 Task: Send an email with the signature Dylan Clark with the subject 'Request for paternity leave' and the message 'Could you please confirm the details of the contract?' from softage.1@softage.net to softage.10@softage.net,  softage.1@softage.net and softage.2@softage.net with CC to softage.3@softage.net with an attached document Job_offer_letter.docx
Action: Key pressed n
Screenshot: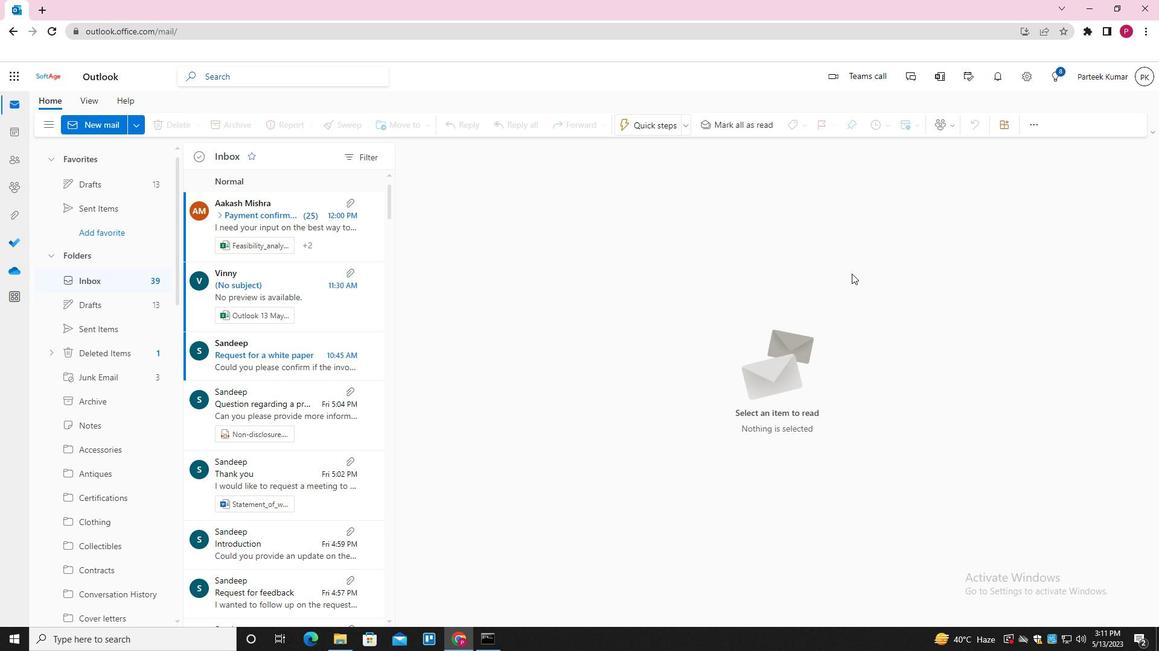 
Action: Mouse moved to (811, 130)
Screenshot: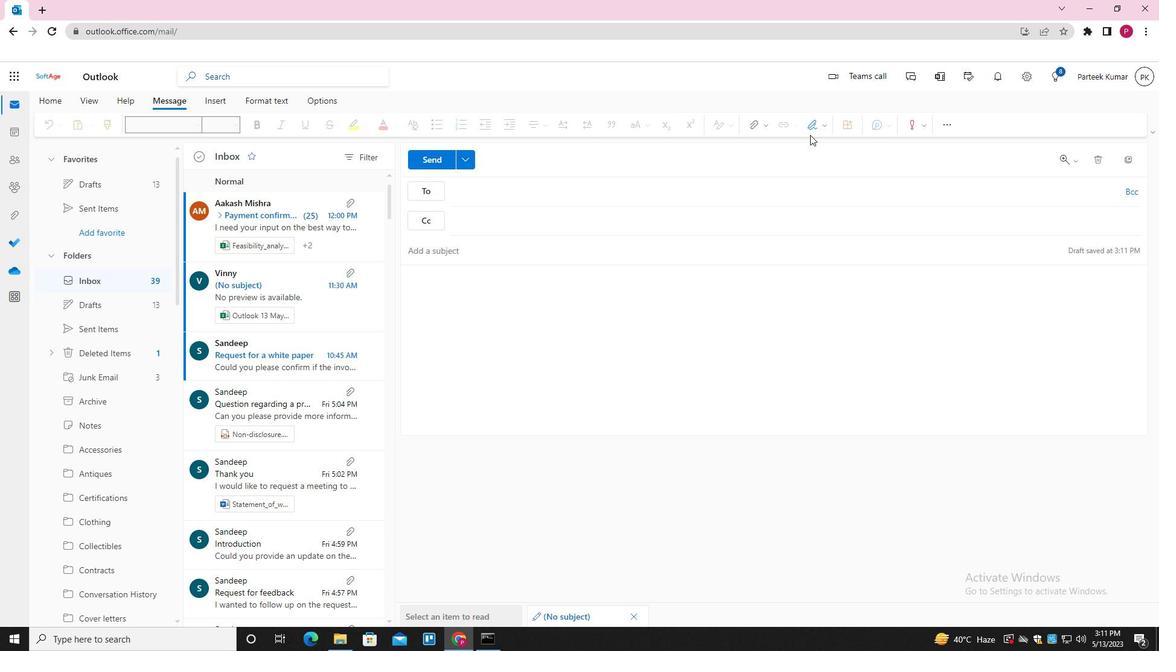 
Action: Mouse pressed left at (811, 130)
Screenshot: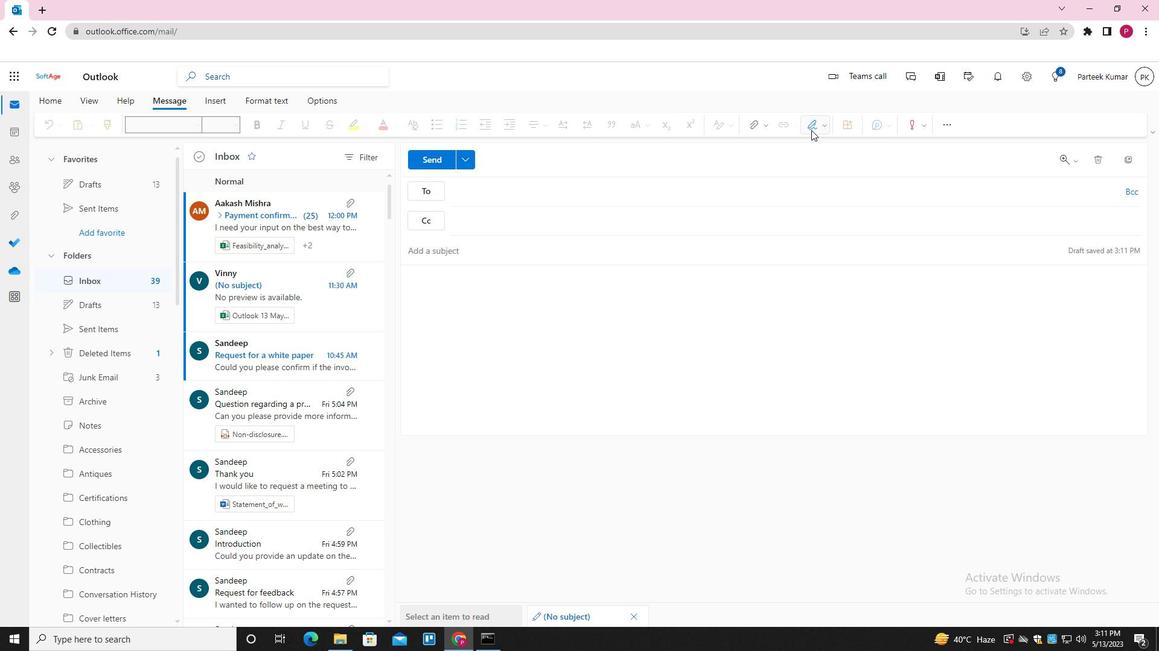 
Action: Mouse moved to (795, 176)
Screenshot: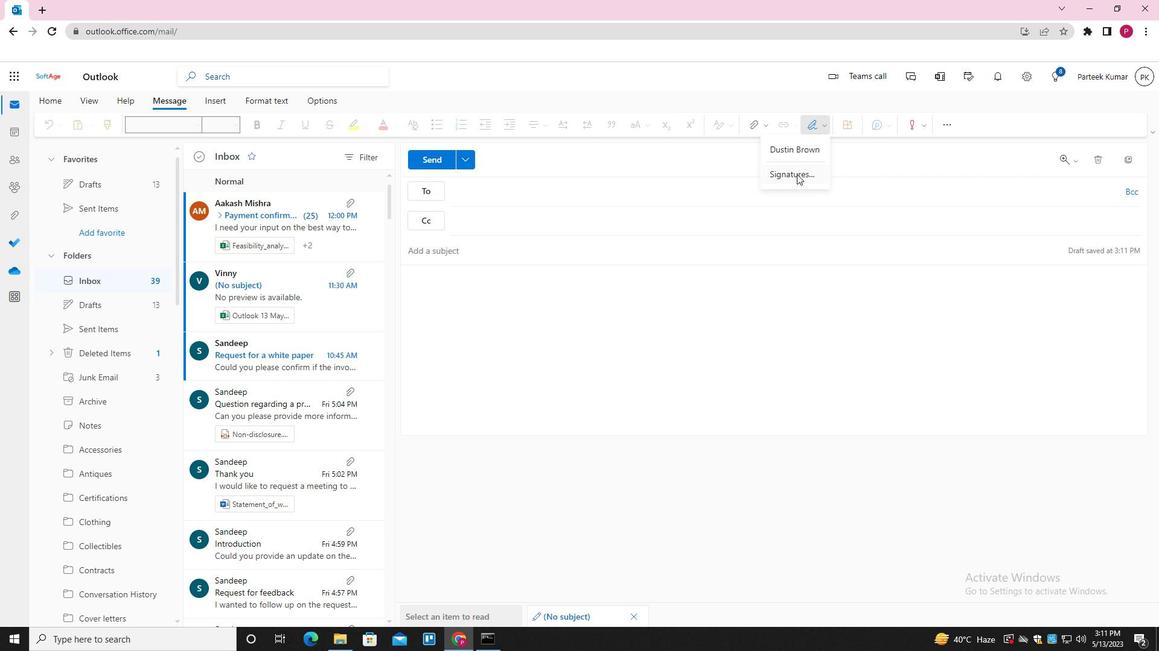 
Action: Mouse pressed left at (795, 176)
Screenshot: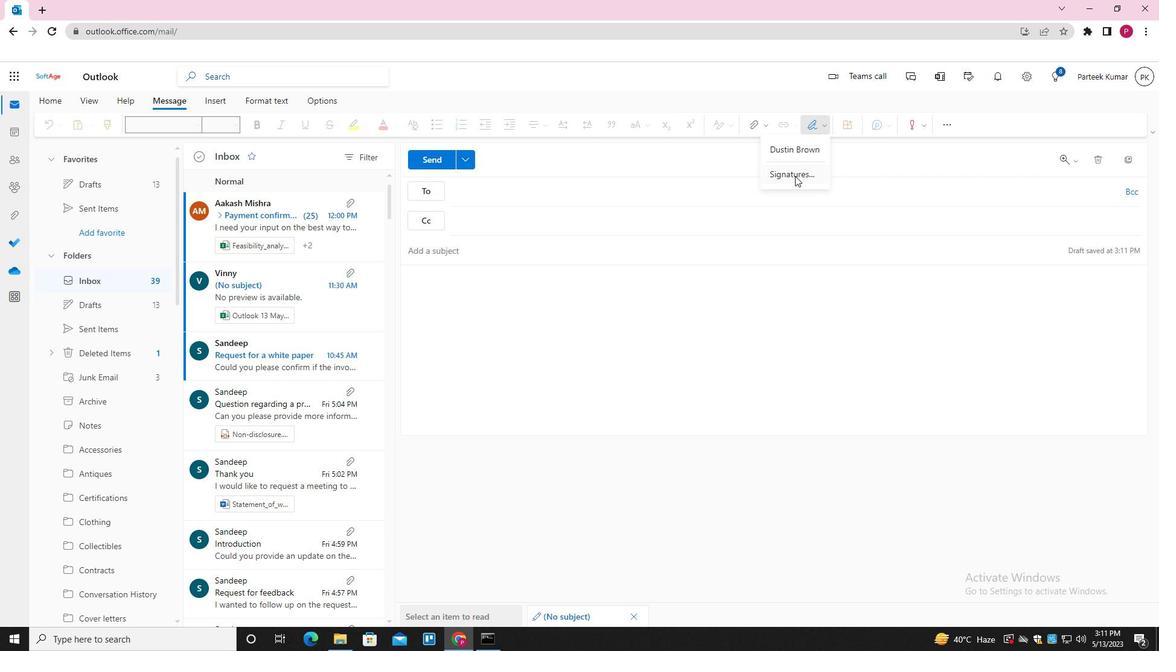 
Action: Mouse moved to (802, 220)
Screenshot: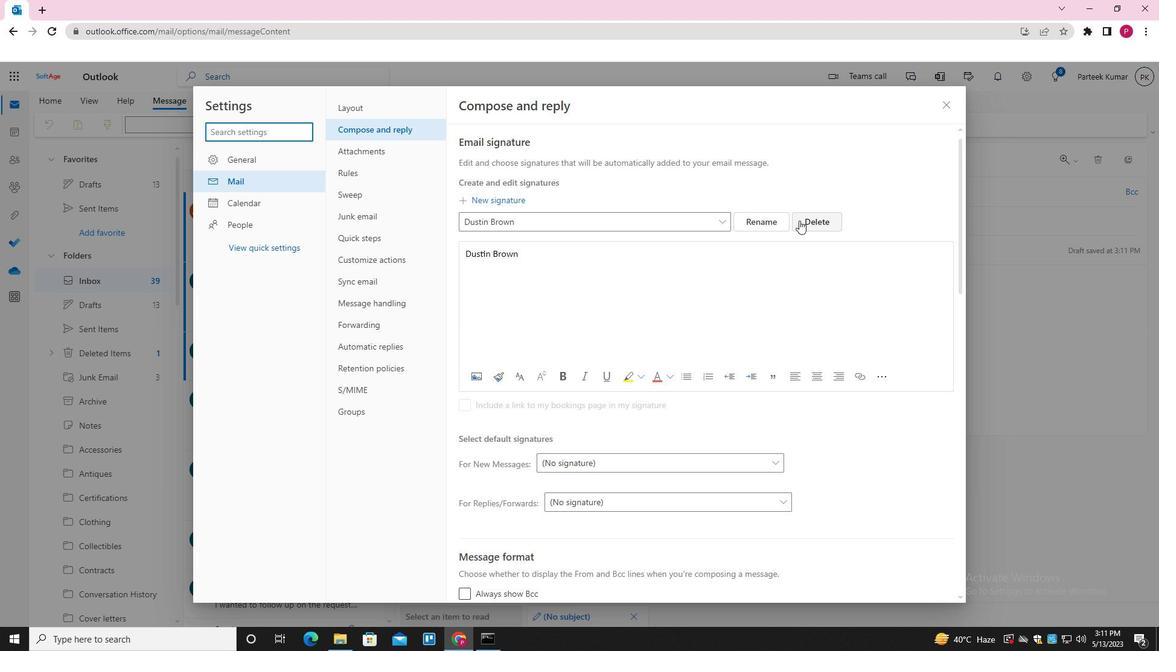 
Action: Mouse pressed left at (802, 220)
Screenshot: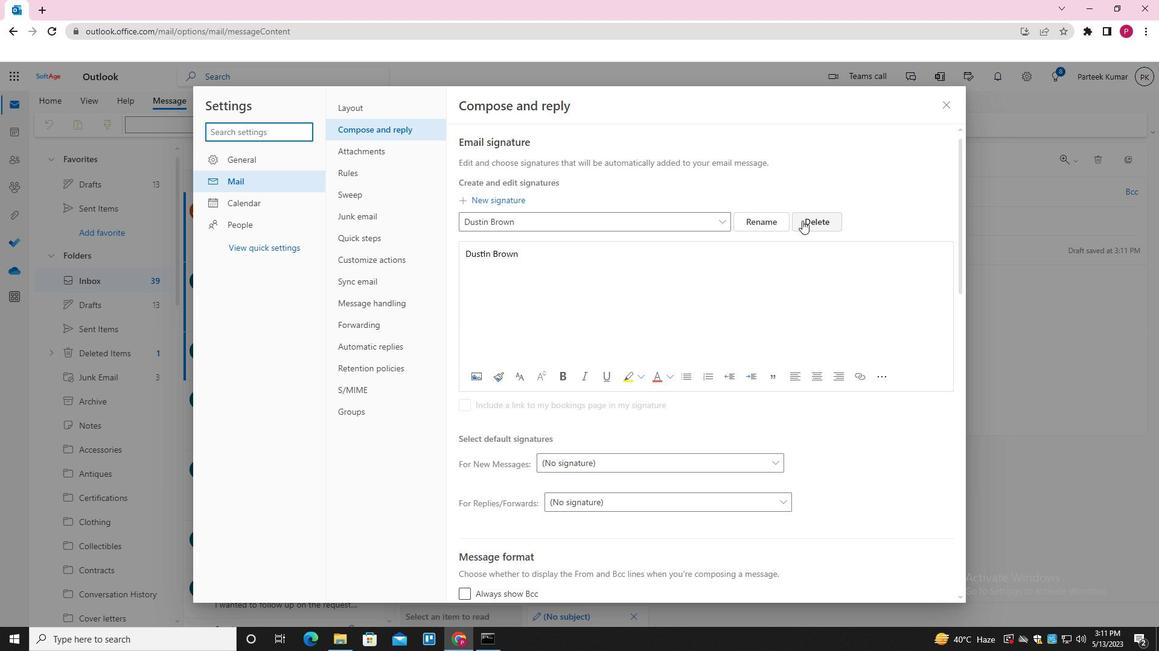 
Action: Mouse moved to (710, 219)
Screenshot: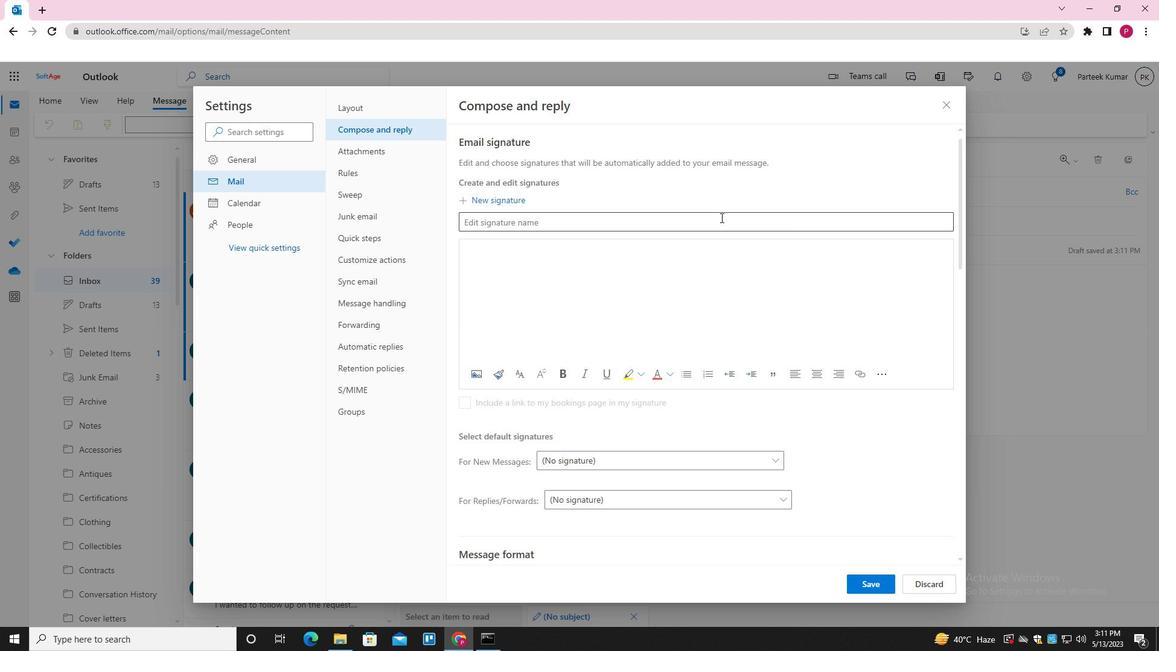 
Action: Mouse pressed left at (710, 219)
Screenshot: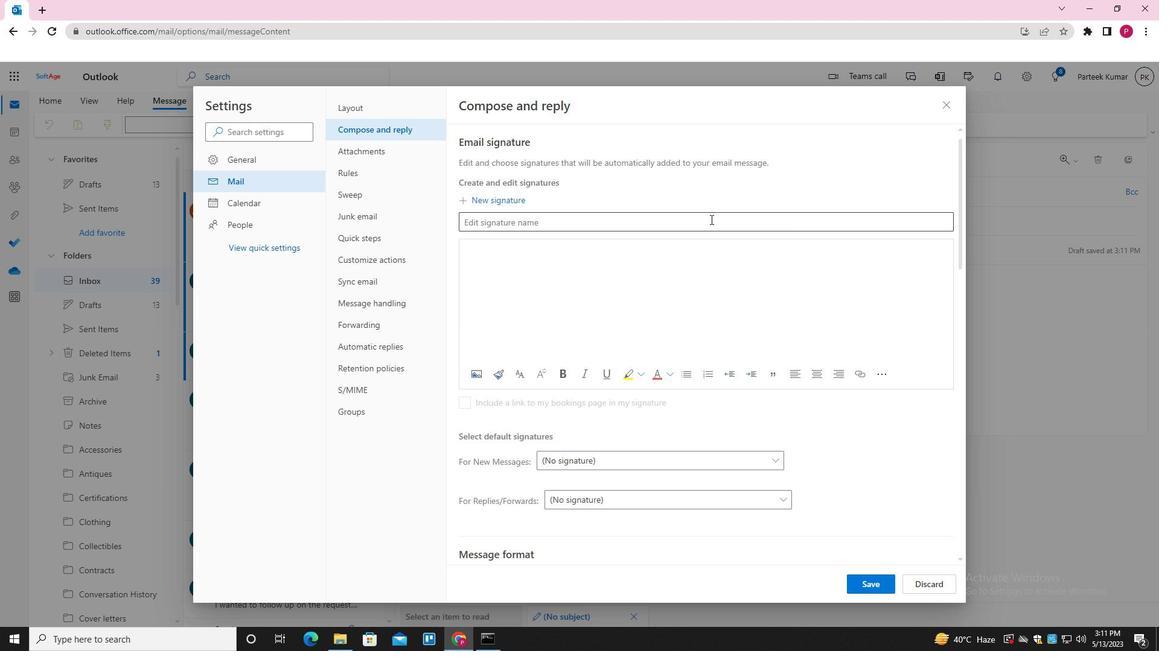 
Action: Key pressed <Key.shift>DYLAN<Key.space><Key.shift>CLARK<Key.space><Key.tab><Key.shift>DYLAN<Key.space><Key.shift>CLARK<Key.space>
Screenshot: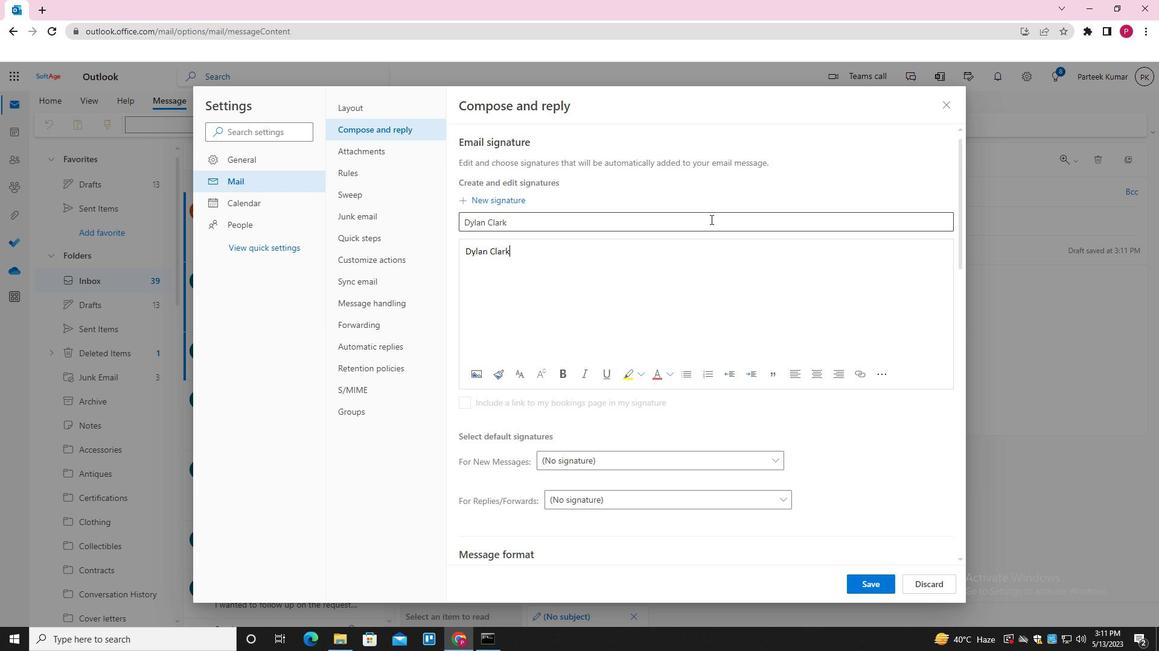 
Action: Mouse moved to (860, 586)
Screenshot: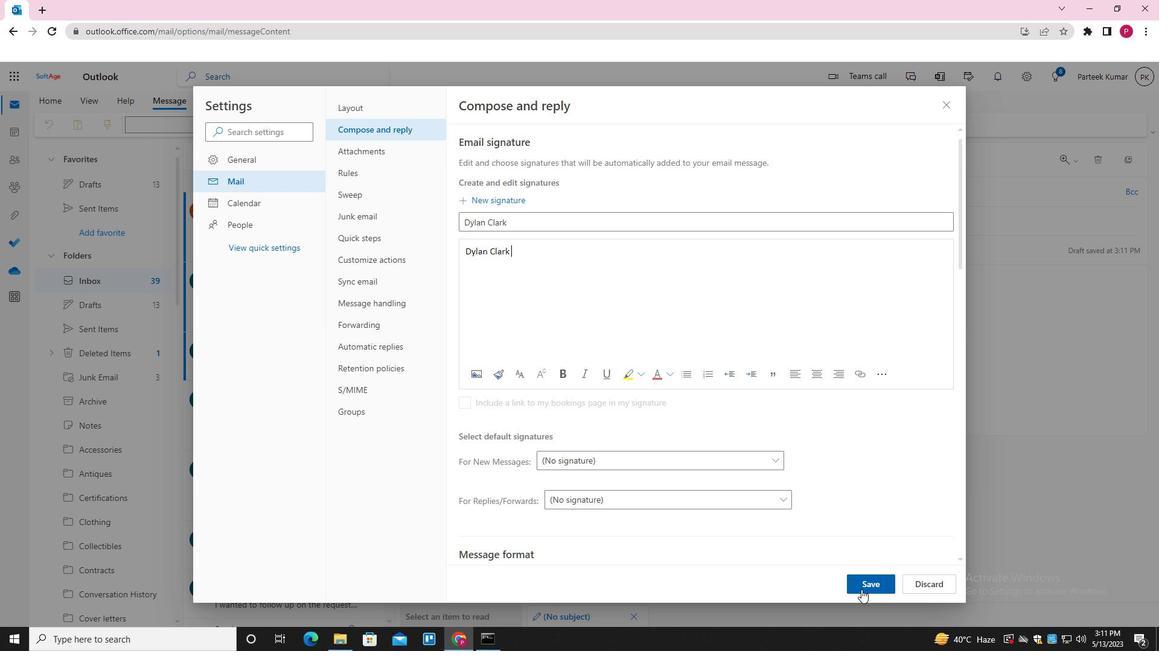 
Action: Mouse pressed left at (860, 586)
Screenshot: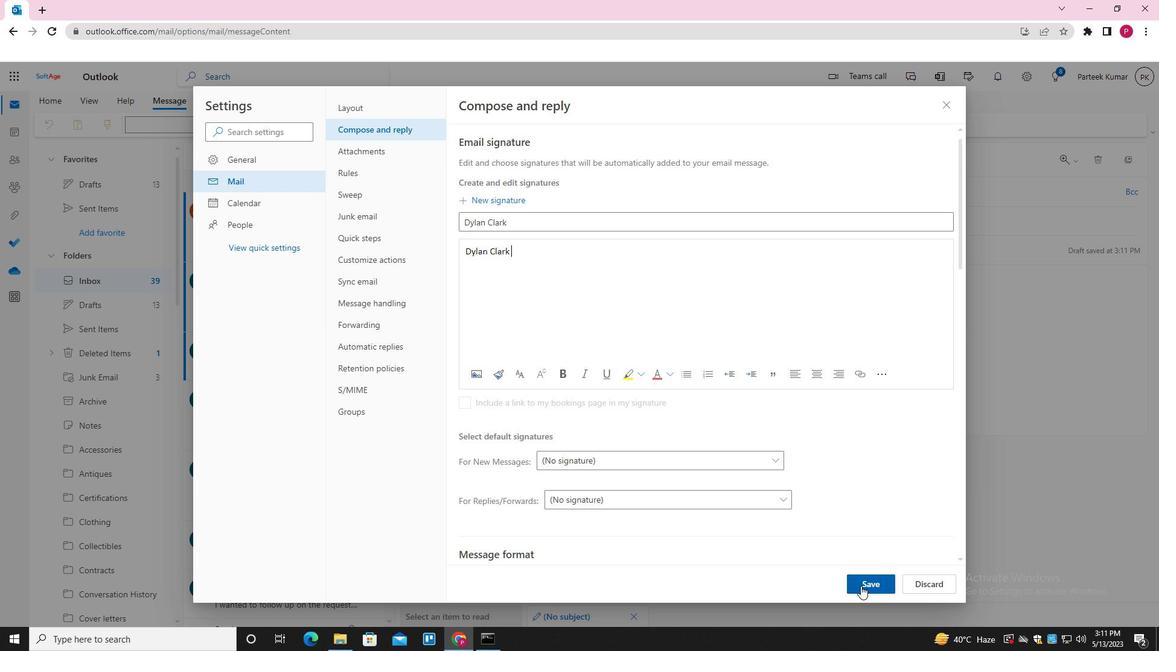
Action: Mouse moved to (944, 109)
Screenshot: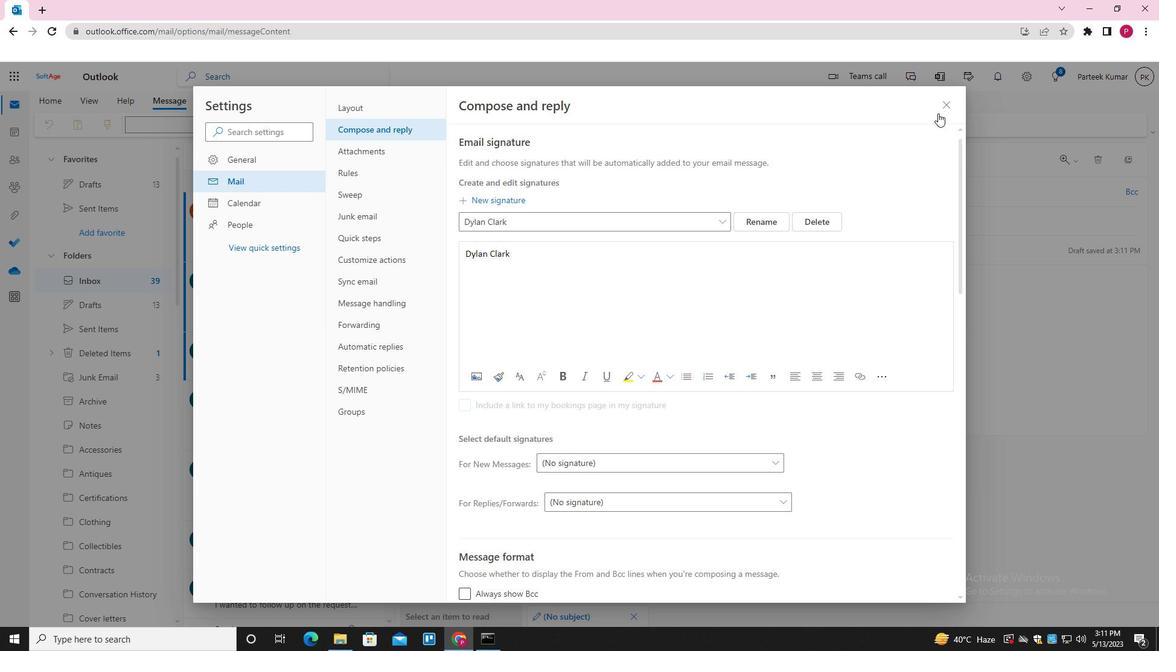 
Action: Mouse pressed left at (944, 109)
Screenshot: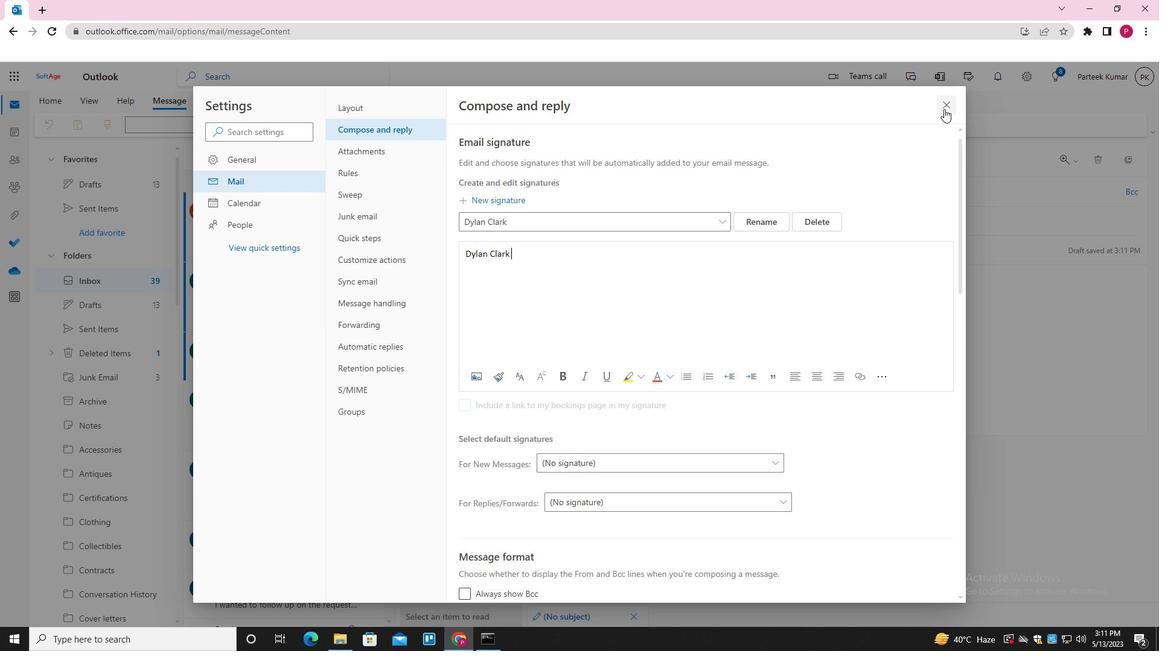 
Action: Mouse moved to (811, 122)
Screenshot: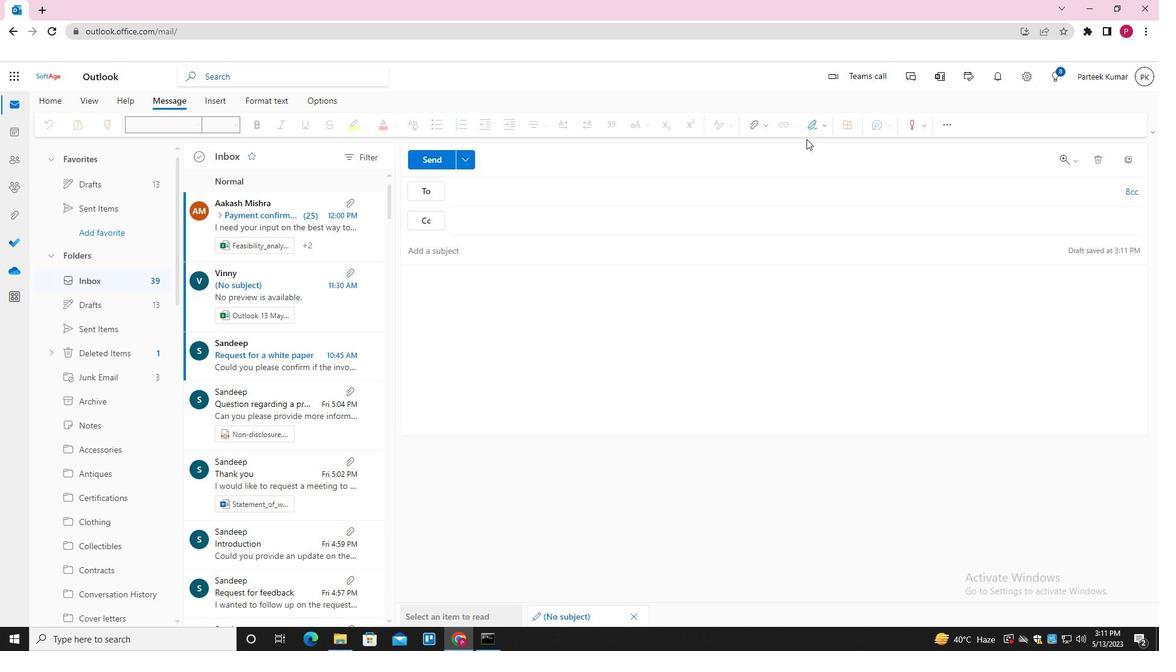 
Action: Mouse pressed left at (811, 122)
Screenshot: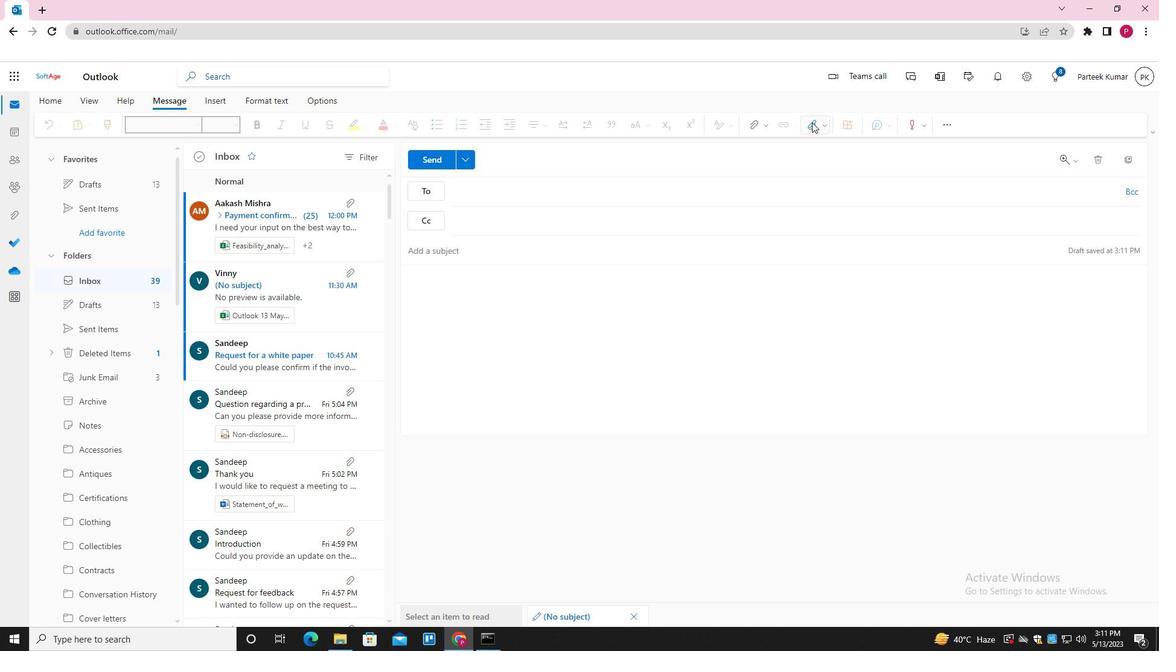 
Action: Mouse moved to (804, 147)
Screenshot: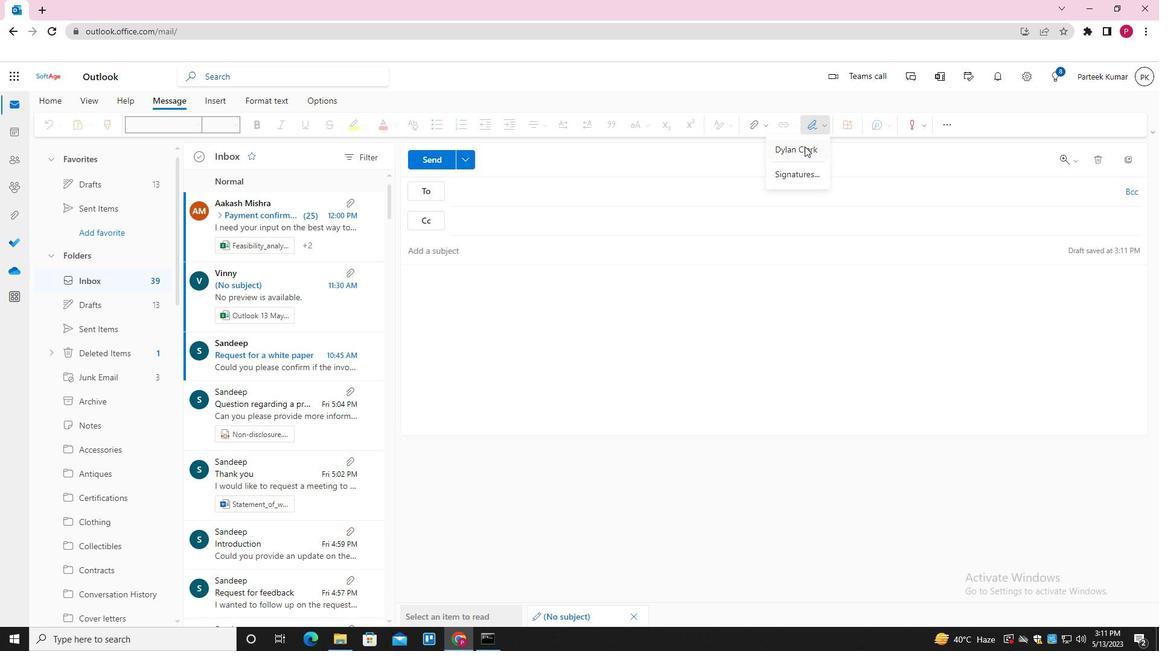 
Action: Mouse pressed left at (804, 147)
Screenshot: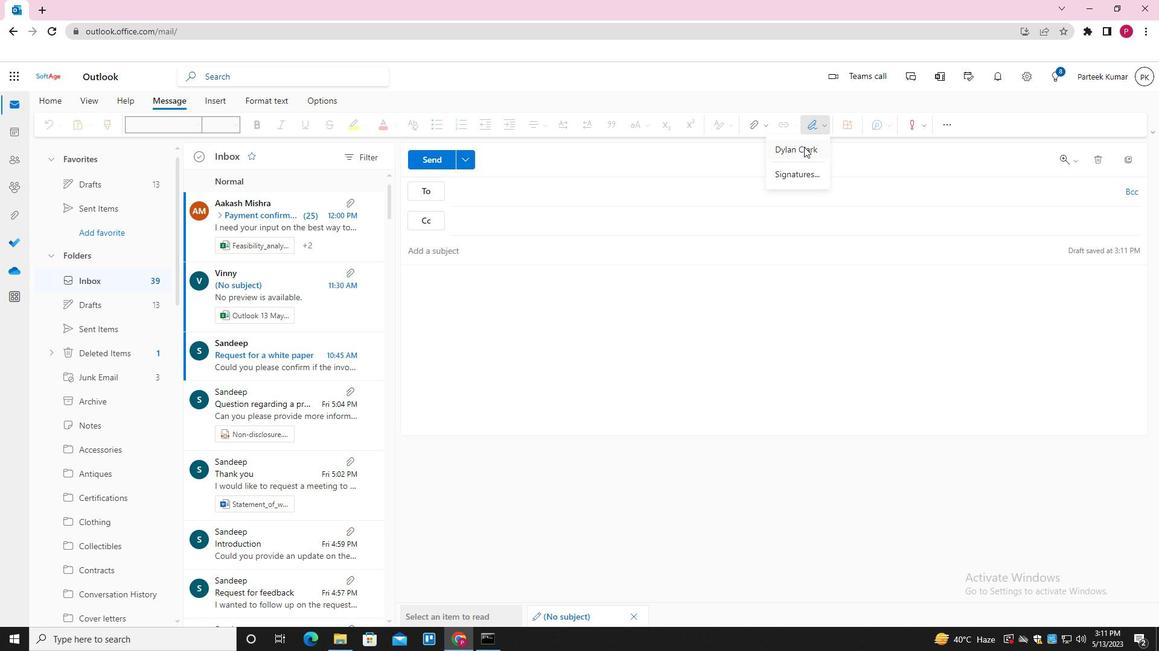 
Action: Mouse moved to (519, 255)
Screenshot: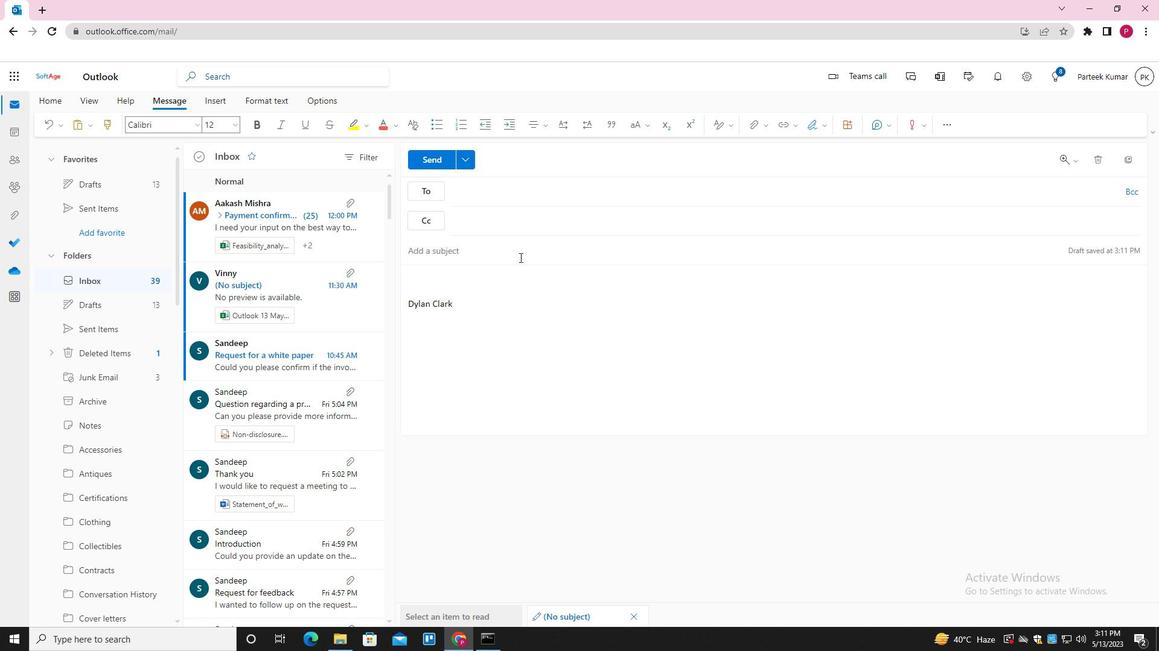 
Action: Mouse pressed left at (519, 255)
Screenshot: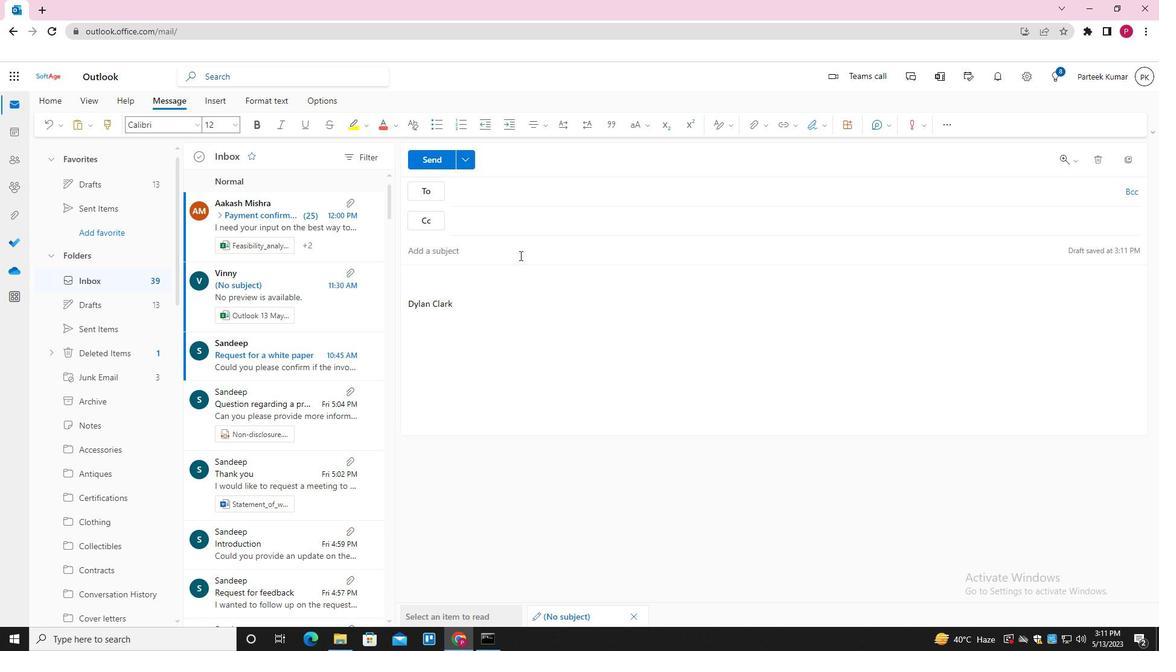 
Action: Key pressed <Key.shift>REQUEST<Key.space>FOR<Key.space>PATERNITY<Key.space>LEAVE<Key.space><Key.tab><Key.shift_r>COULD<Key.space>YOU<Key.space>PLEASE<Key.space>CONFIRM<Key.space>THE<Key.space>DETAILS<Key.space>OF<Key.space>THE<Key.space>CONTRACT<Key.shift_r>?
Screenshot: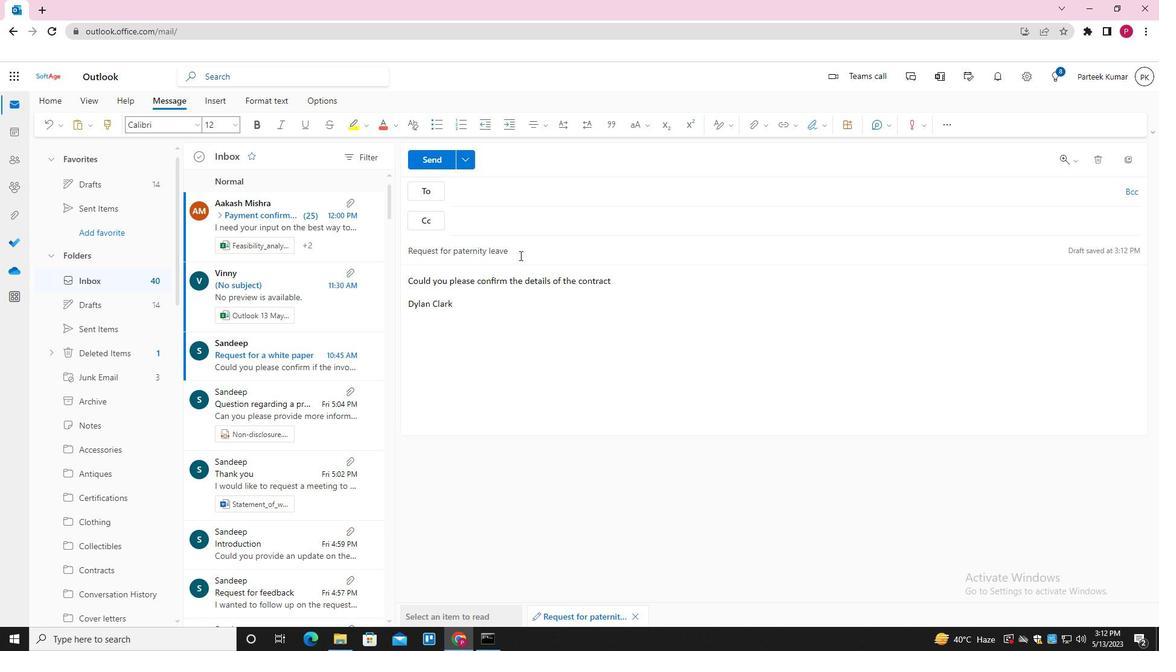 
Action: Mouse moved to (522, 193)
Screenshot: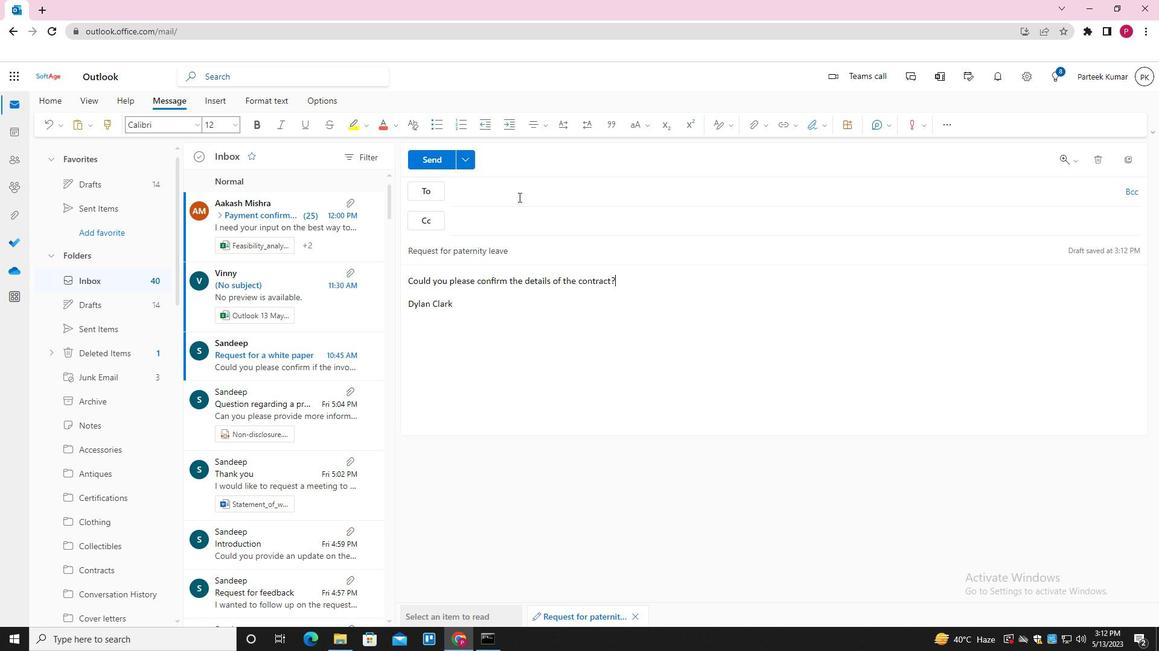 
Action: Mouse pressed left at (522, 193)
Screenshot: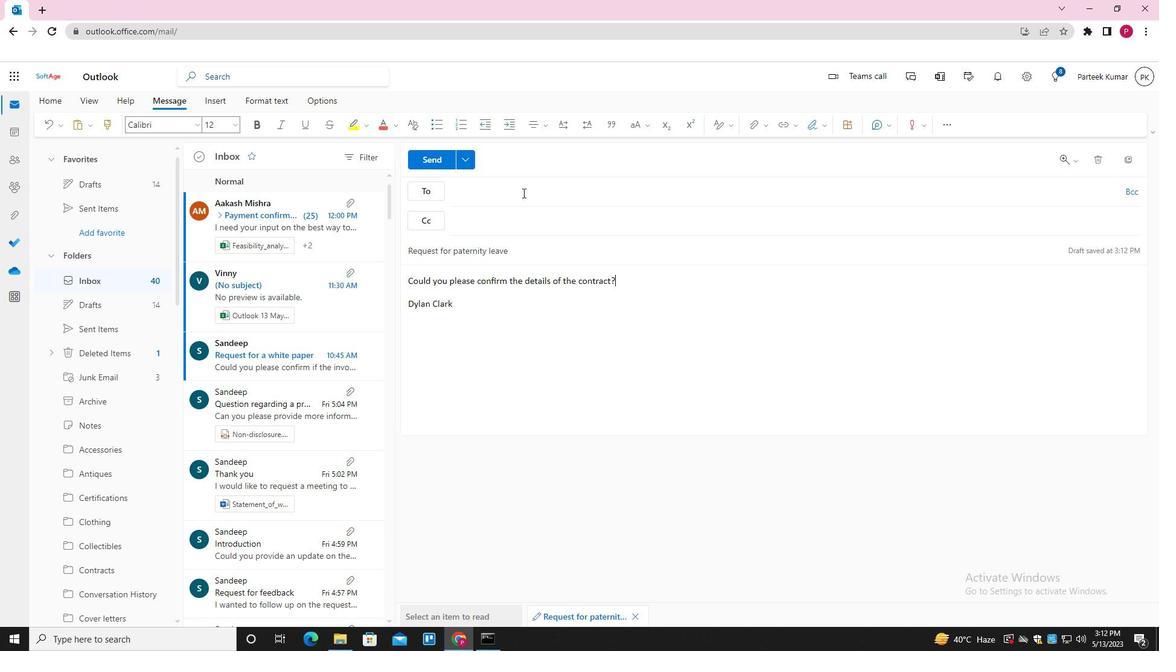 
Action: Key pressed SOFTAGE.10<Key.shift>@SOFTAGE.NET<Key.enter>SOFTAGE.1<Key.shift>@SOFTAGE.NET<Key.enter>SOFTAGE.2<Key.shift>@SOFTAGE.NET<Key.enter><Key.tab>SOFTAGE.3<Key.shift>@SOFTAGE.NET<Key.enter>
Screenshot: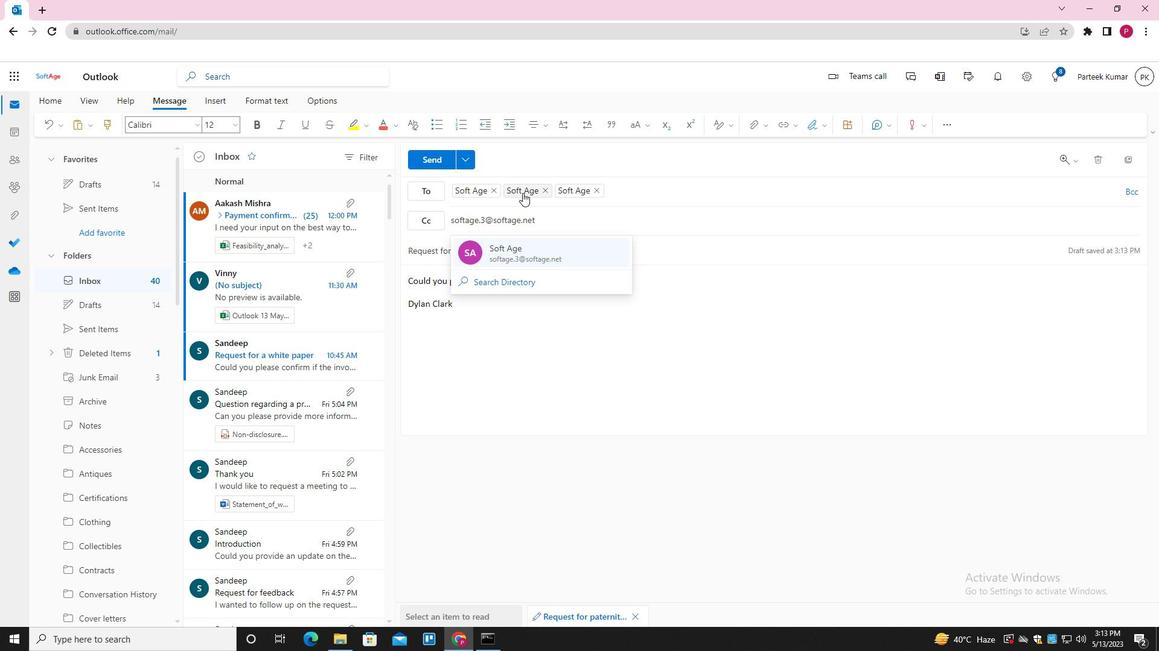 
Action: Mouse moved to (756, 121)
Screenshot: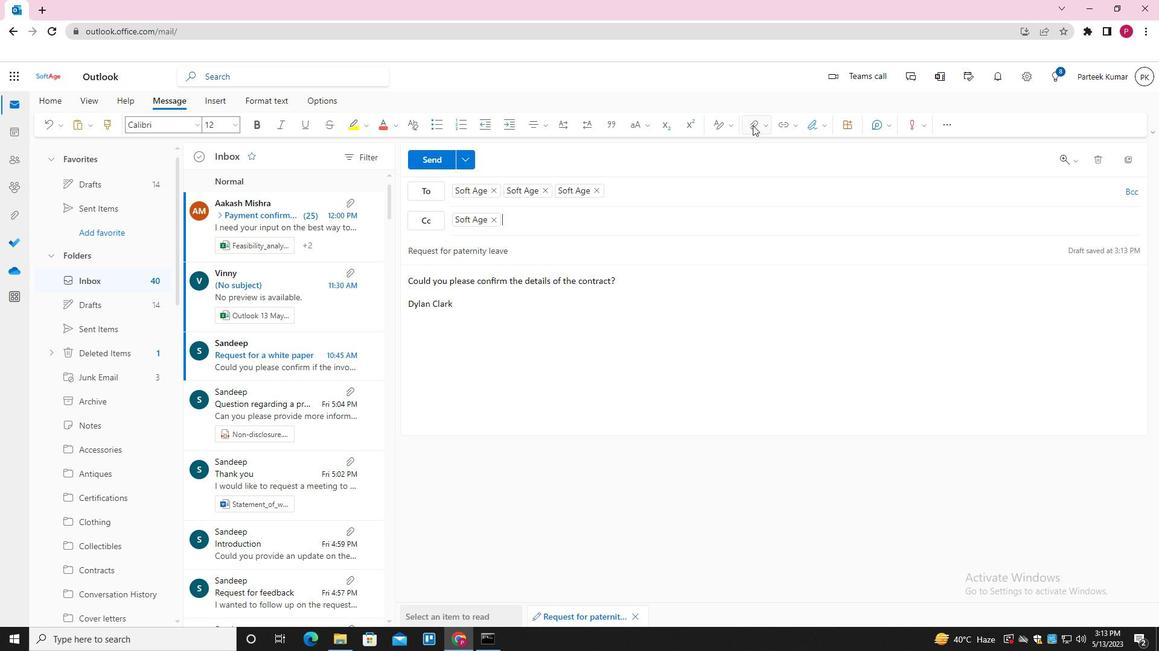 
Action: Mouse pressed left at (756, 121)
Screenshot: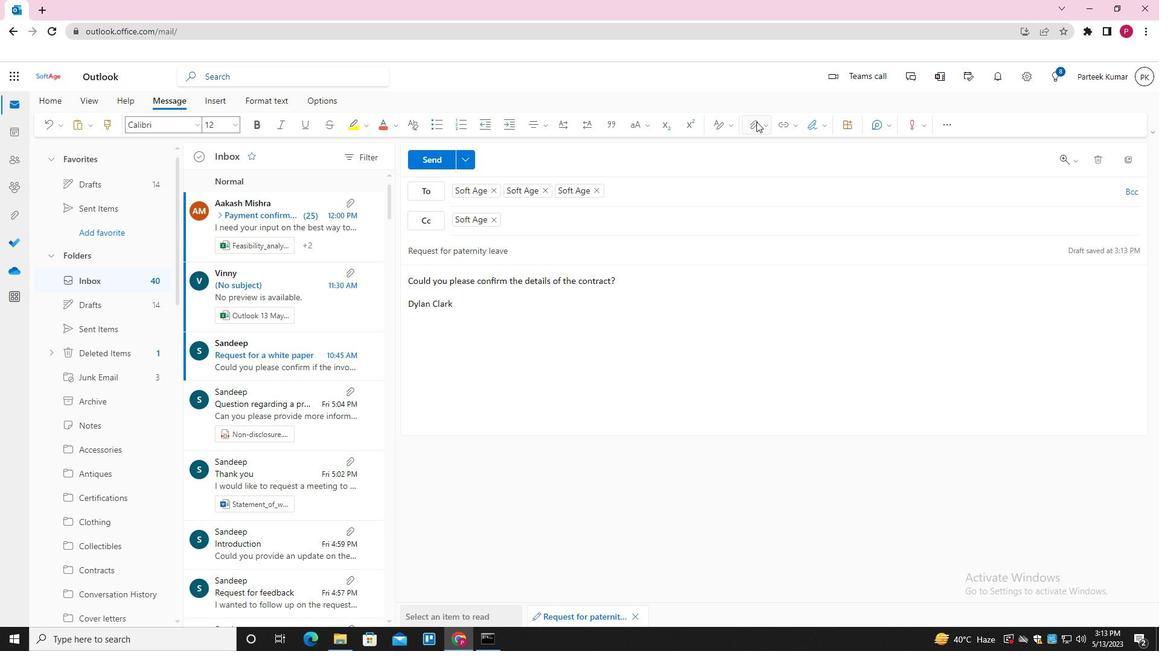 
Action: Mouse moved to (723, 153)
Screenshot: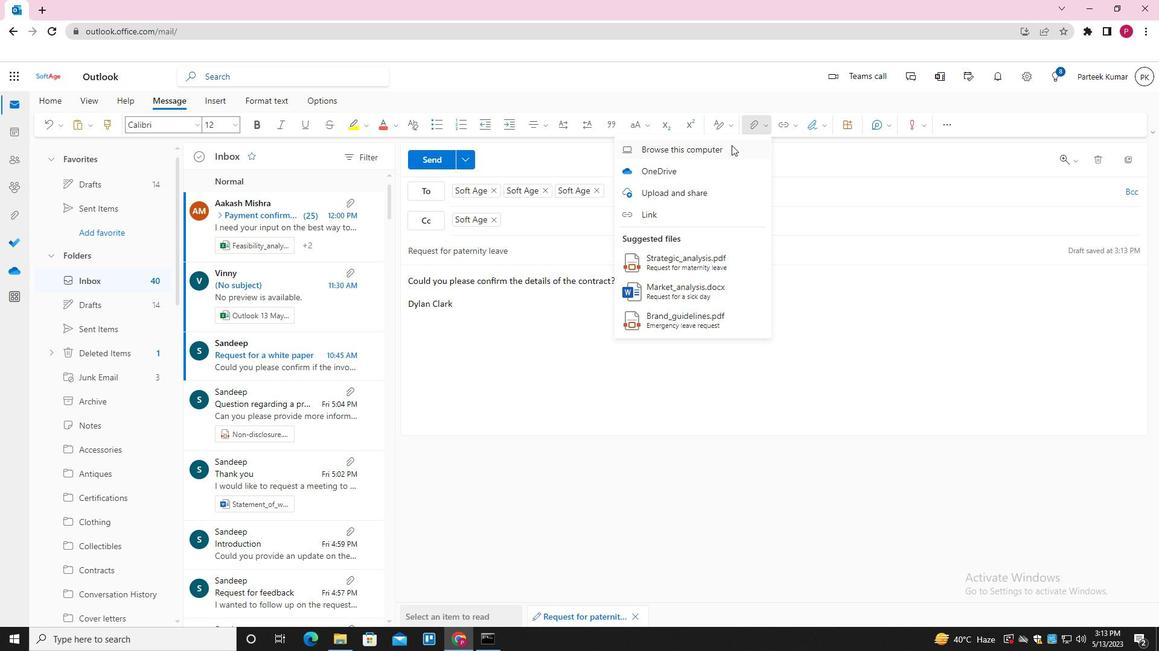 
Action: Mouse pressed left at (723, 153)
Screenshot: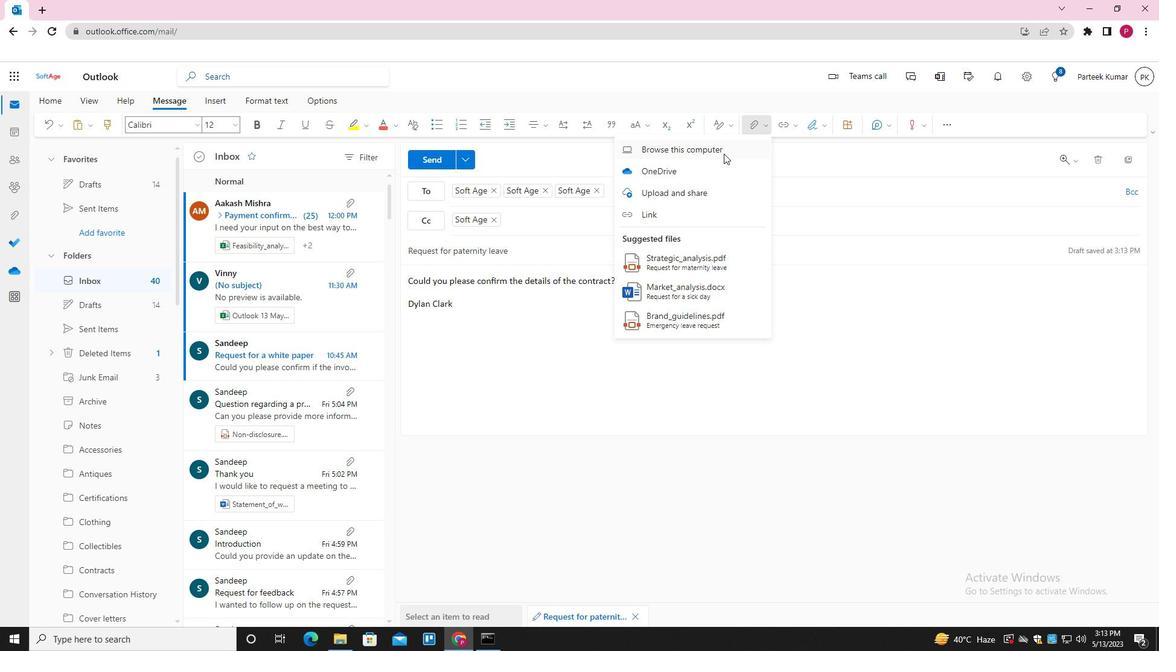 
Action: Mouse moved to (184, 92)
Screenshot: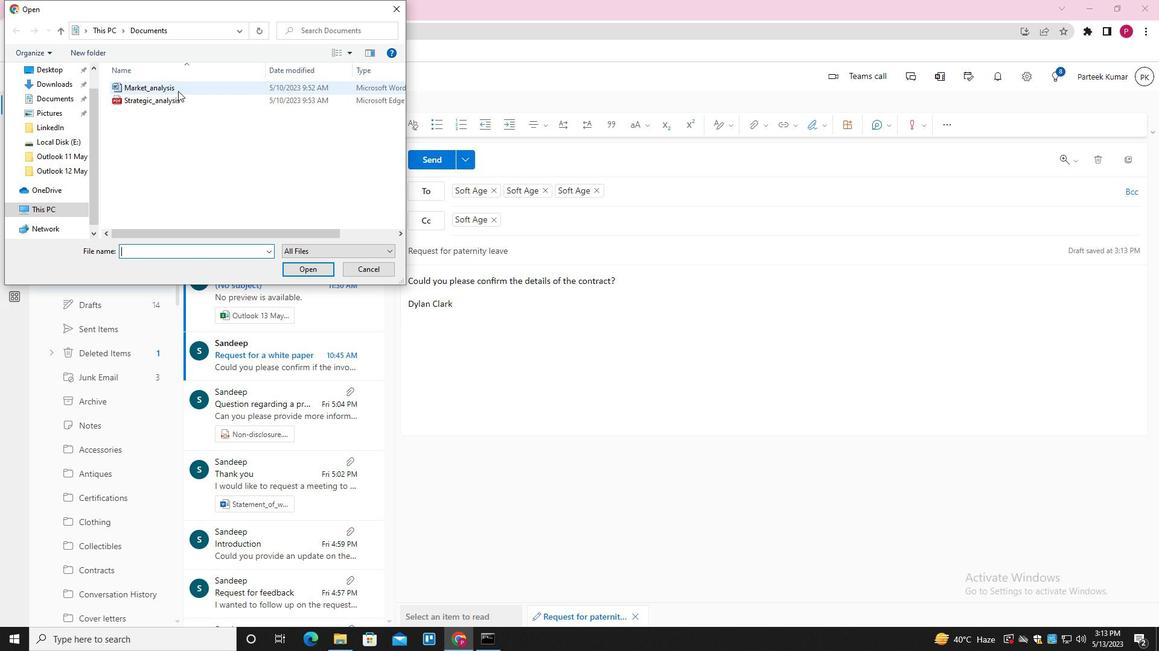 
Action: Mouse pressed left at (184, 92)
Screenshot: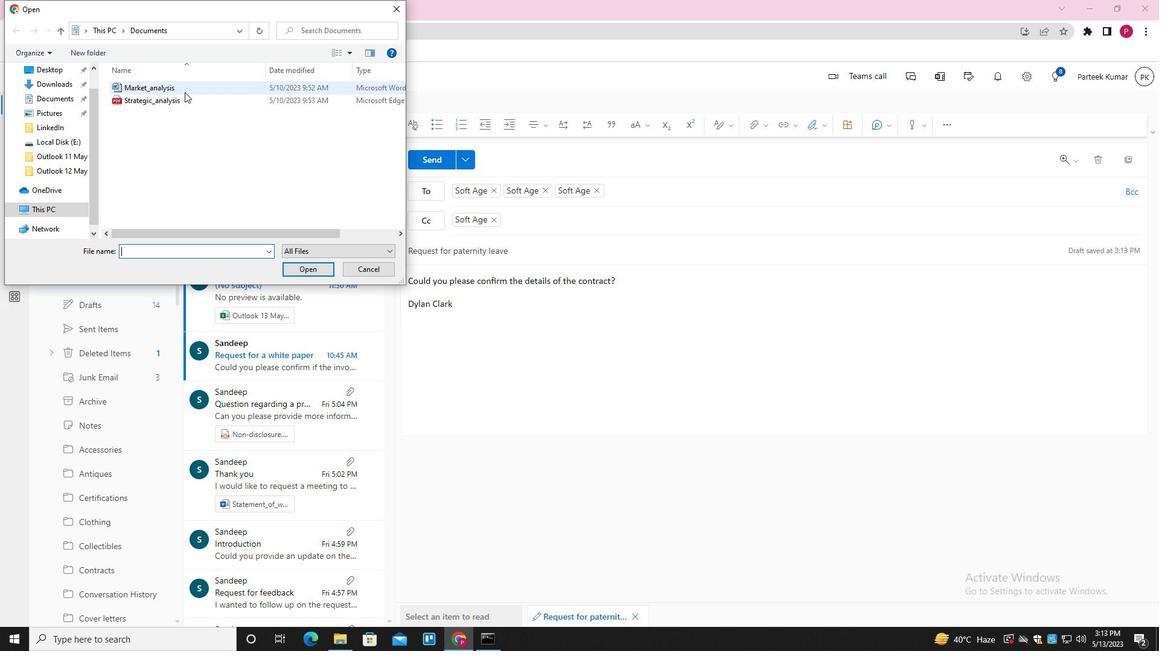 
Action: Mouse moved to (185, 92)
Screenshot: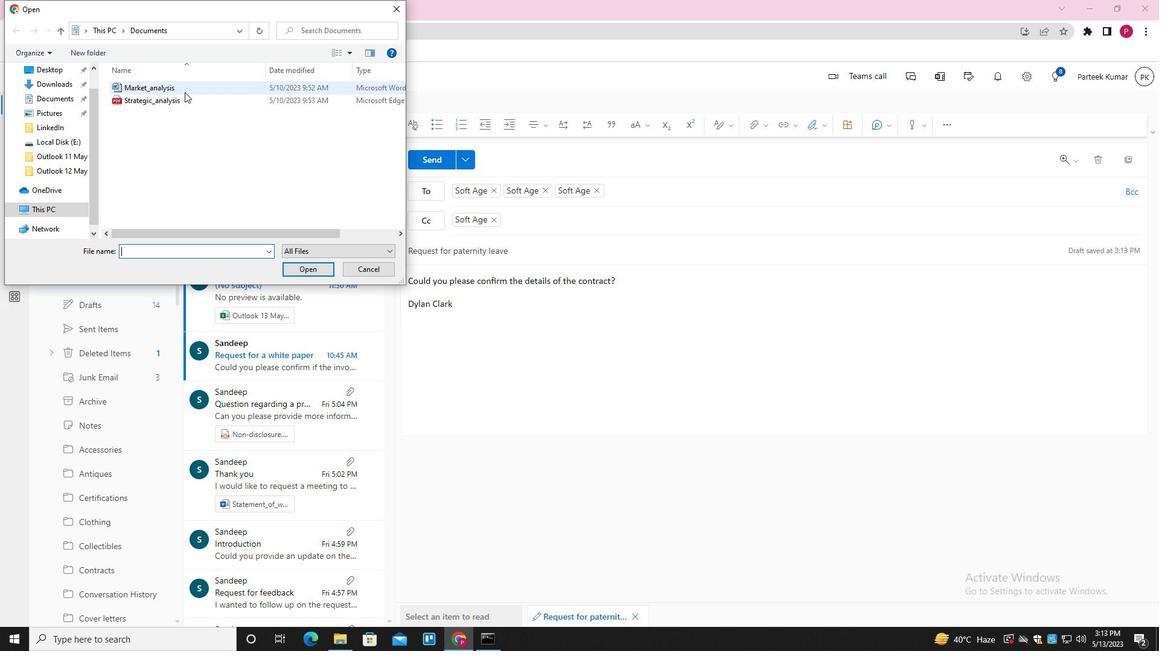 
Action: Key pressed <Key.f2><Key.shift>JOB<Key.shift_r>_OFFER<Key.shift_r>_LETTER<Key.enter>
Screenshot: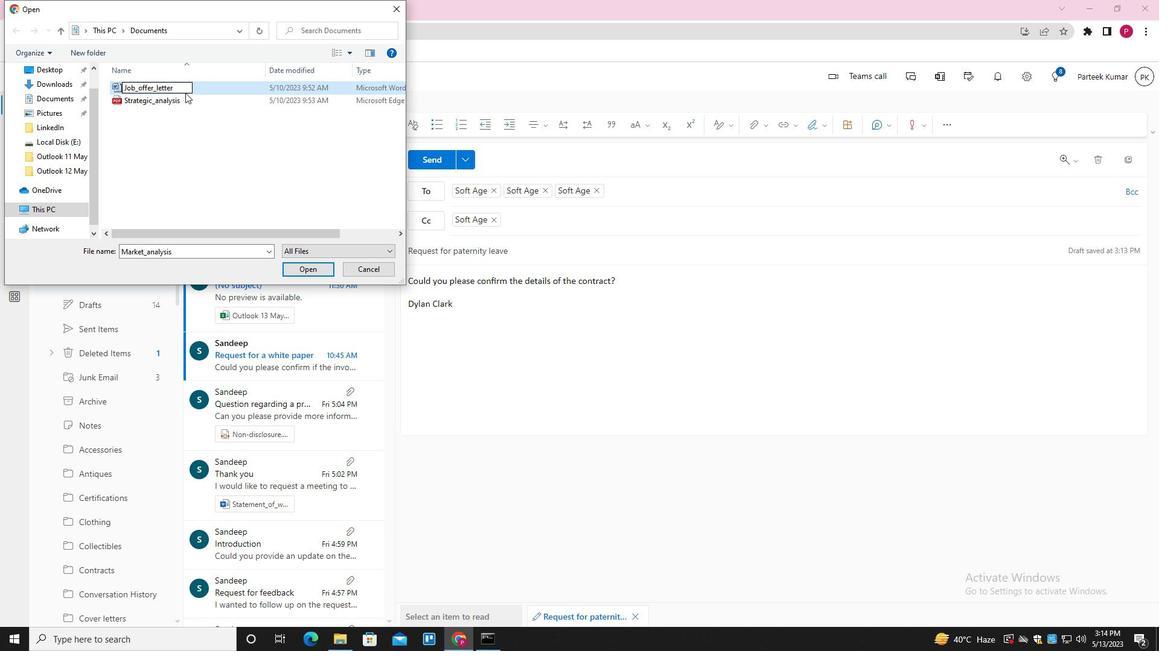 
Action: Mouse pressed left at (185, 92)
Screenshot: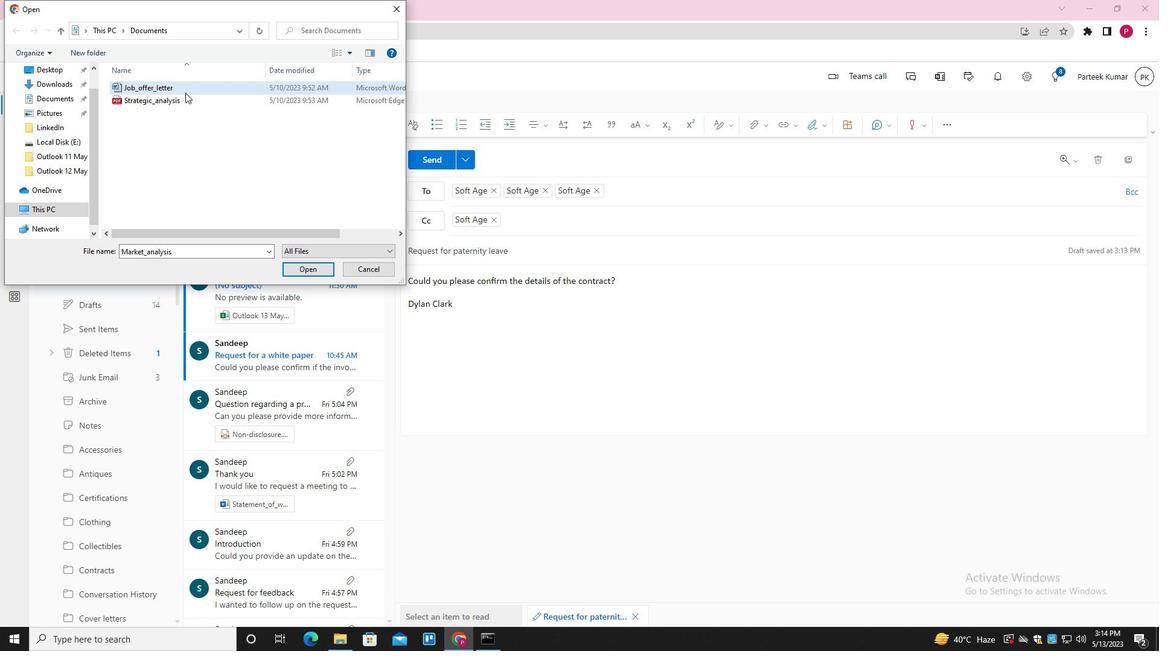 
Action: Mouse moved to (315, 271)
Screenshot: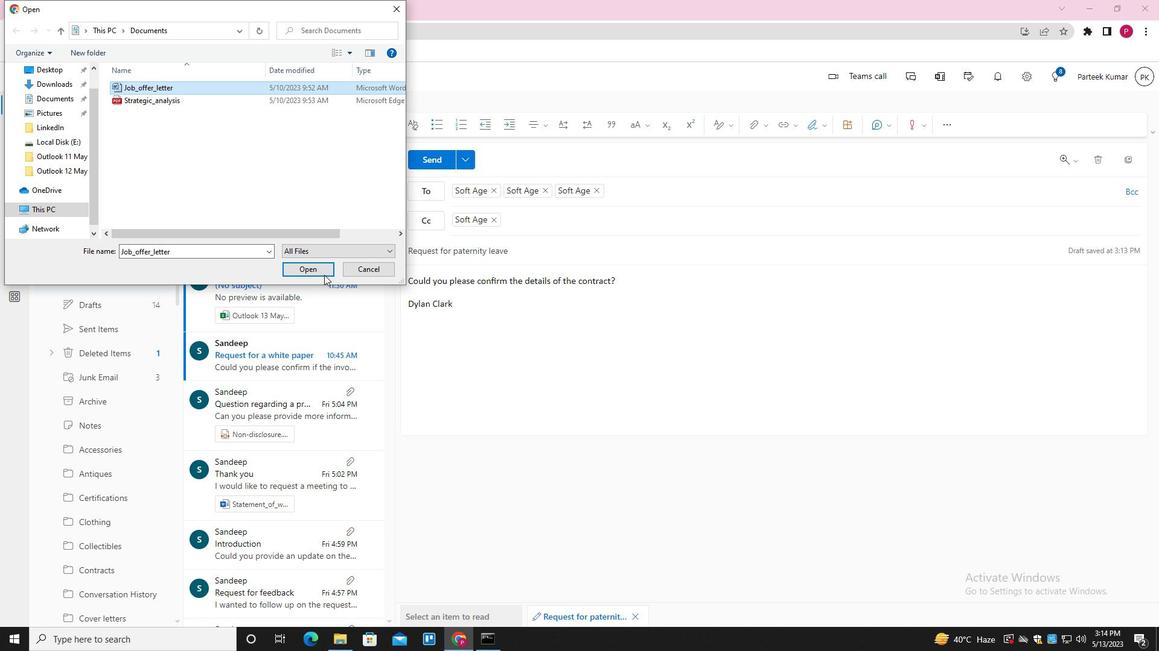 
Action: Mouse pressed left at (315, 271)
Screenshot: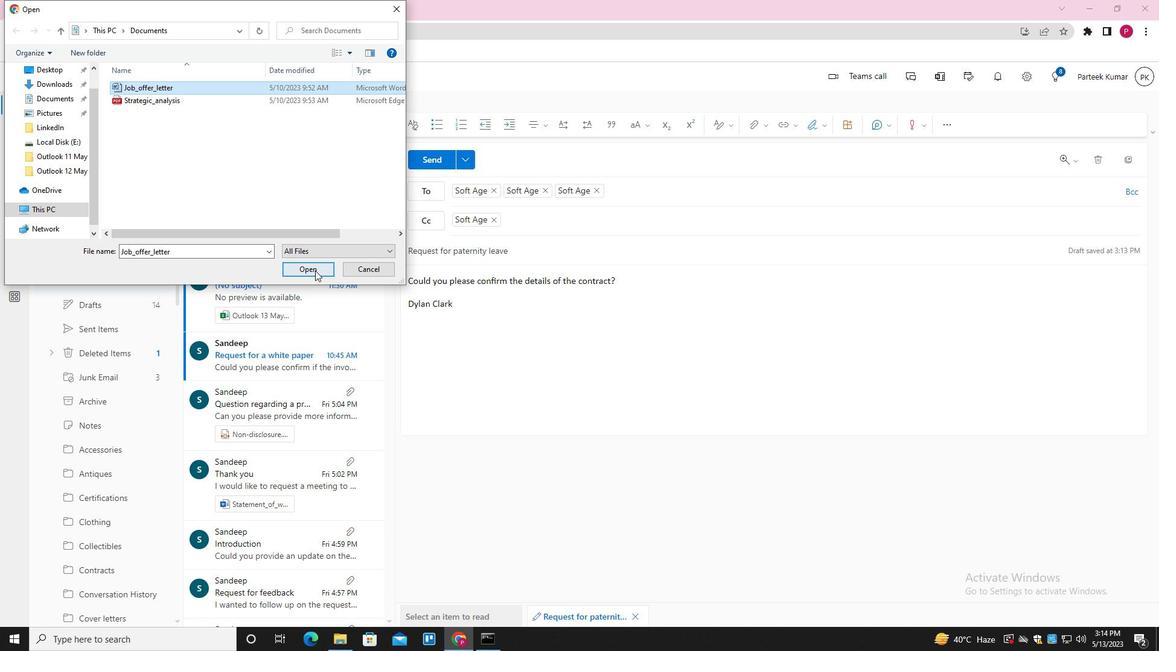
Action: Mouse moved to (432, 161)
Screenshot: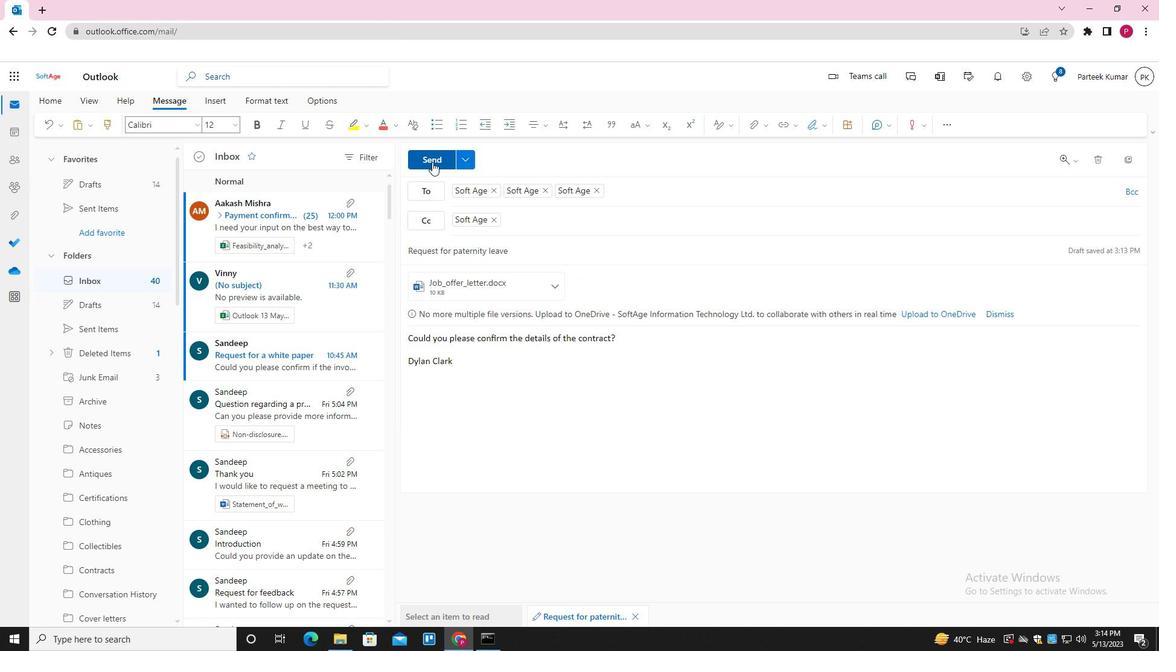 
Action: Mouse pressed left at (432, 161)
Screenshot: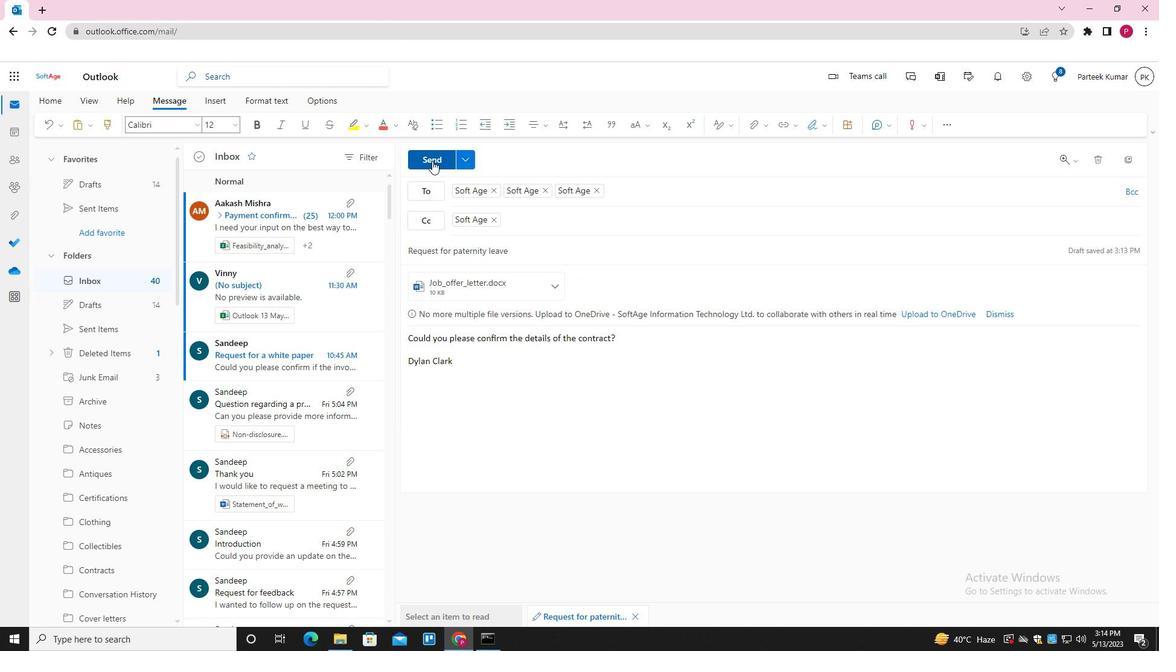 
Action: Mouse moved to (488, 254)
Screenshot: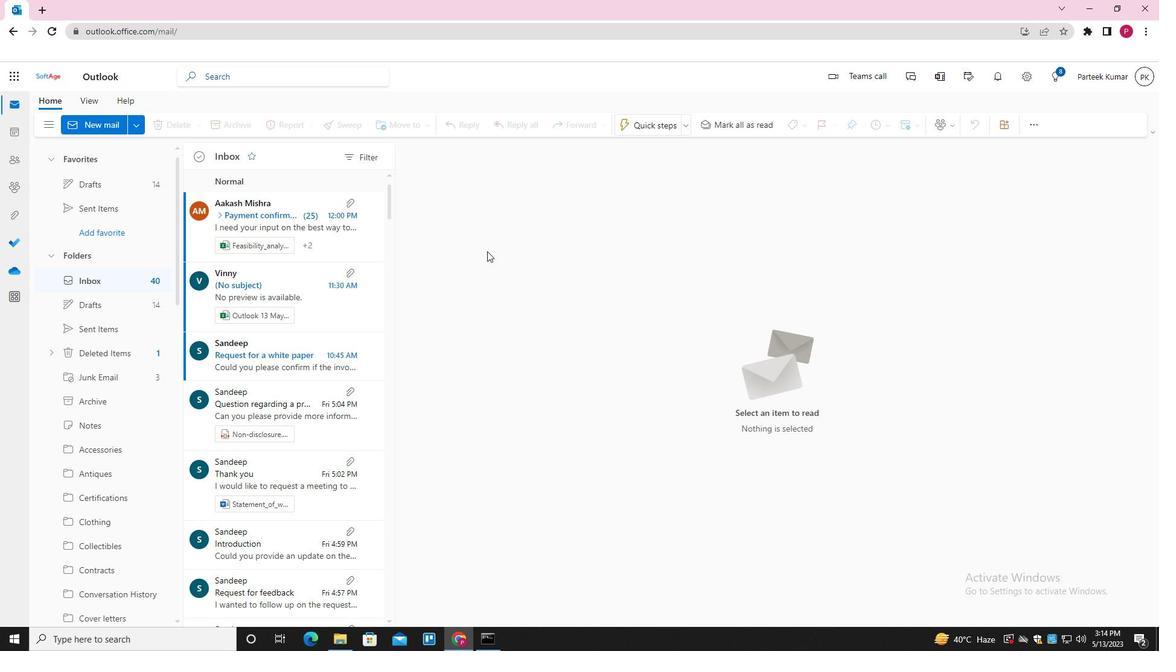 
